 Task: In the  document criticaltinkingskills.doc ,insert the clipart between heading and points ' search for exercise ' and adjust the shape height to  '3.5''
Action: Mouse moved to (190, 156)
Screenshot: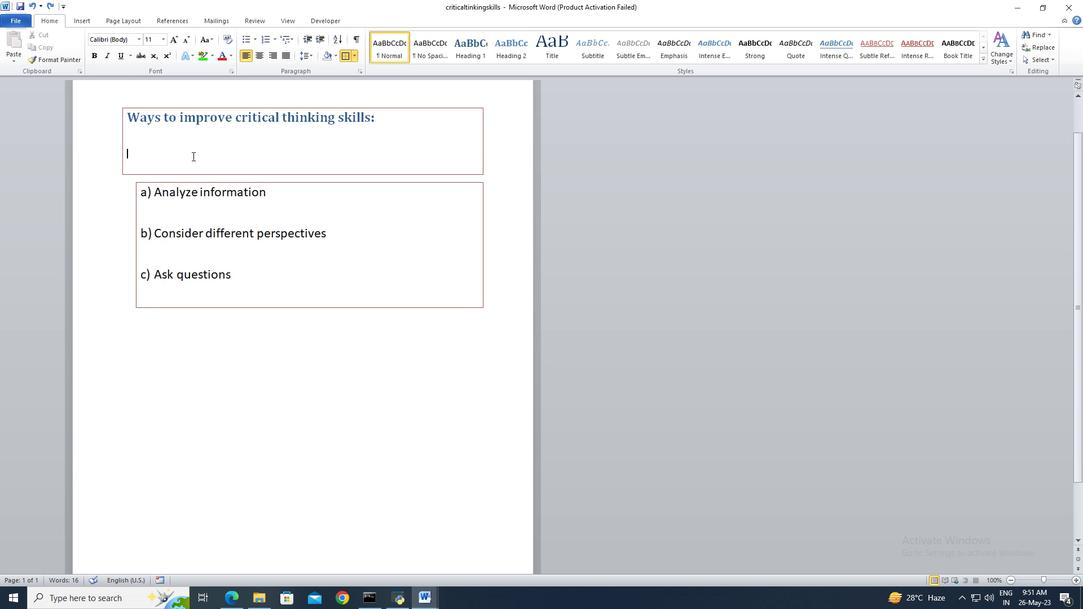 
Action: Mouse pressed left at (190, 156)
Screenshot: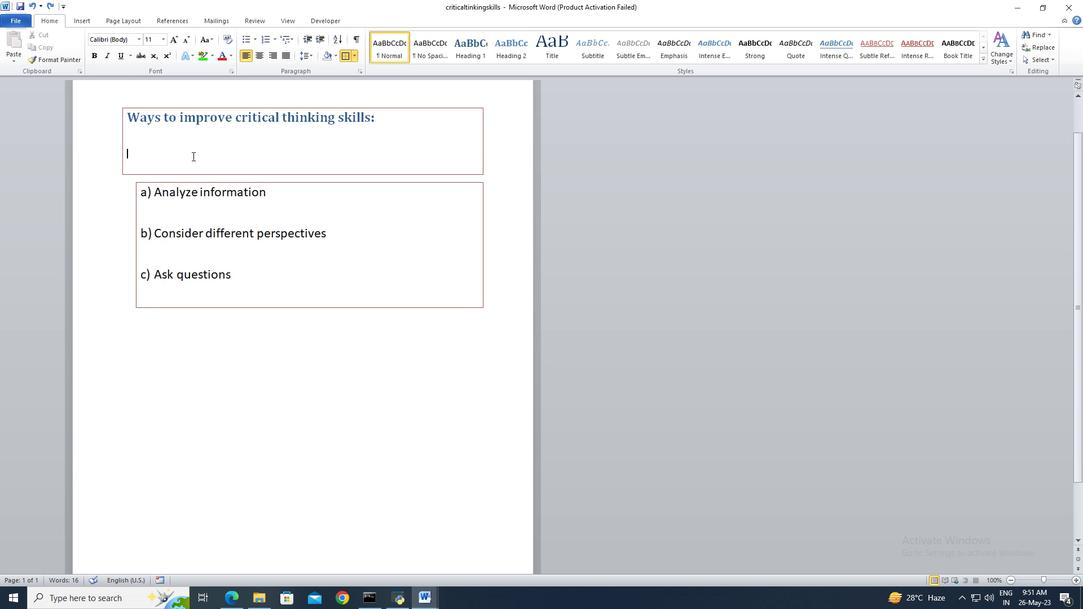 
Action: Mouse moved to (189, 155)
Screenshot: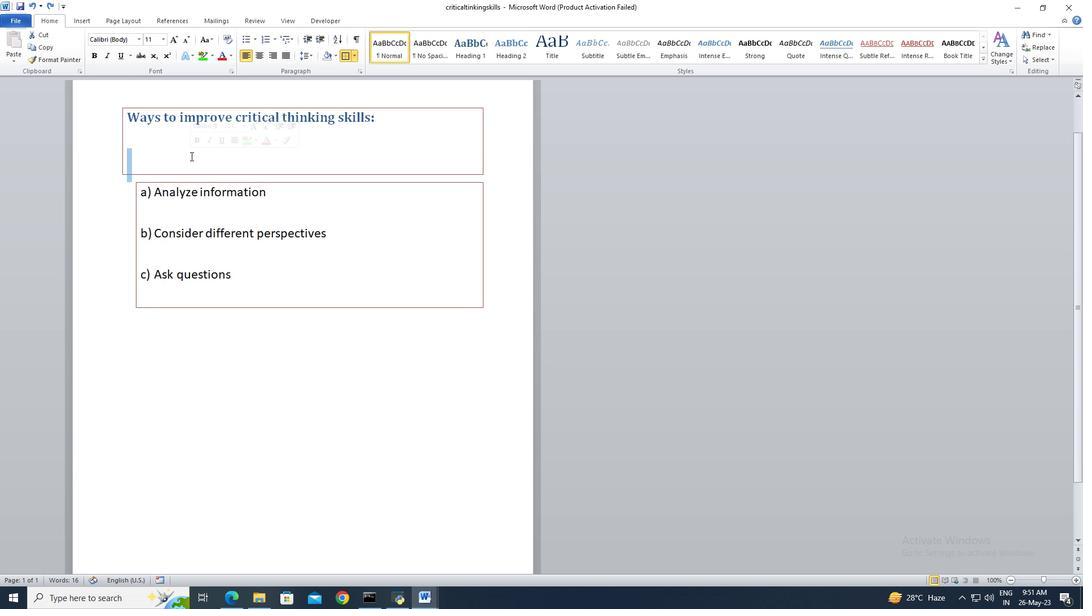 
Action: Key pressed <Key.left>
Screenshot: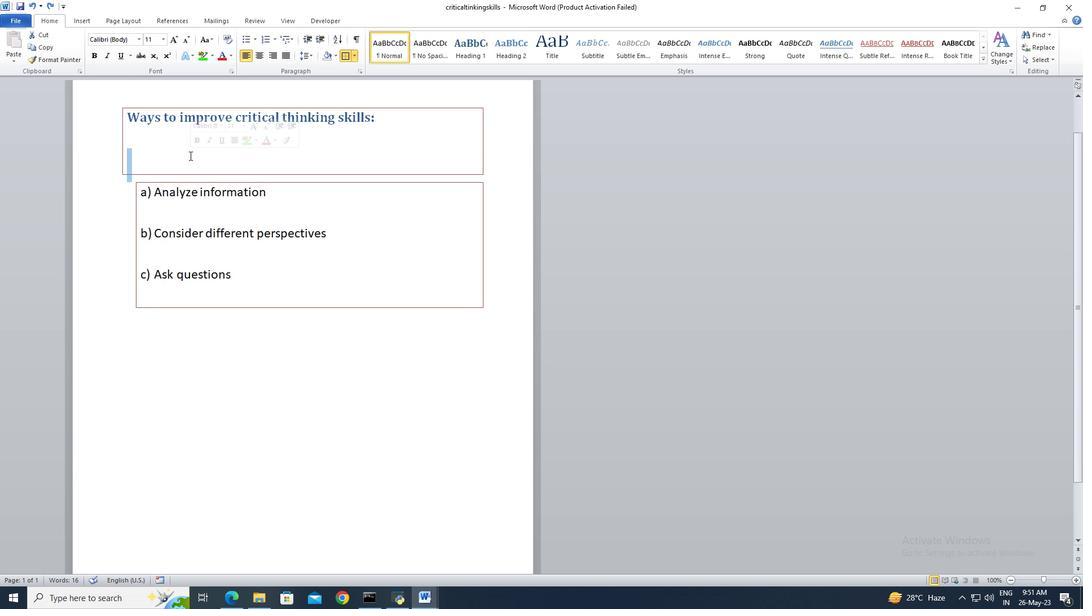 
Action: Mouse moved to (89, 24)
Screenshot: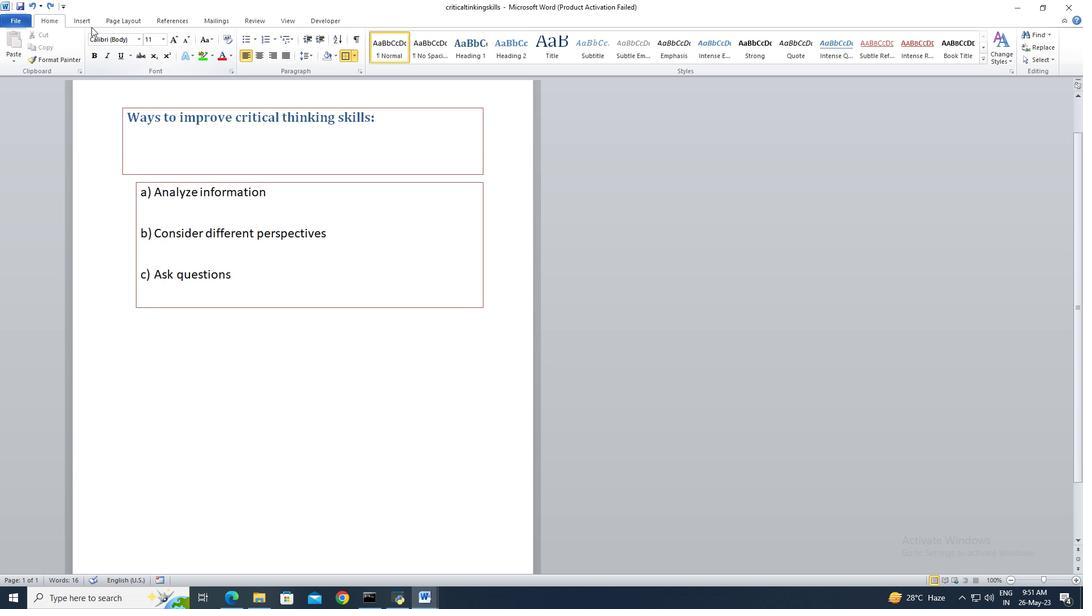 
Action: Mouse pressed left at (89, 24)
Screenshot: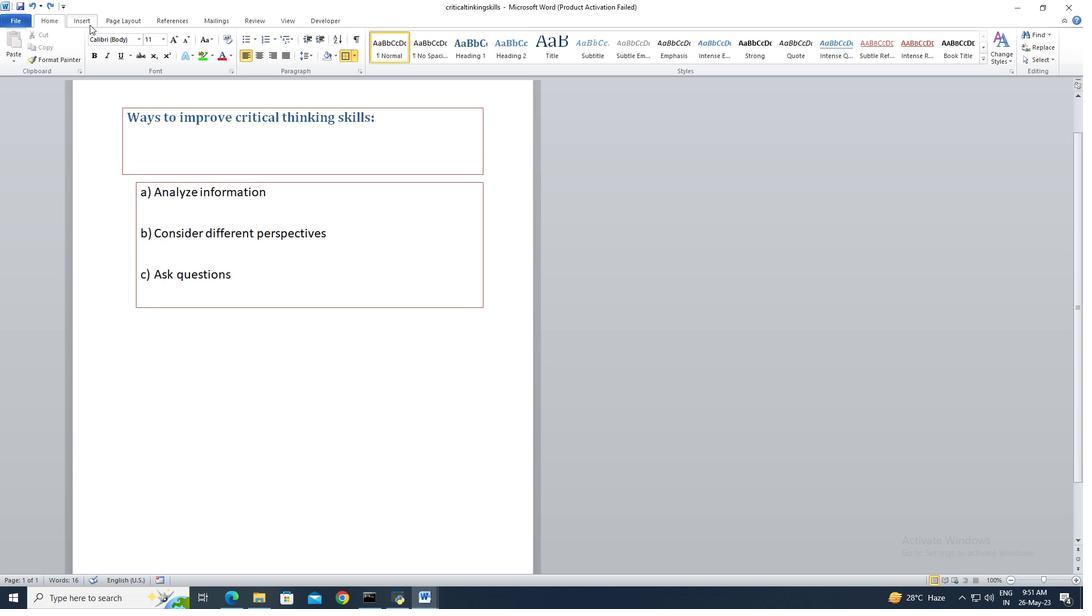 
Action: Mouse moved to (143, 49)
Screenshot: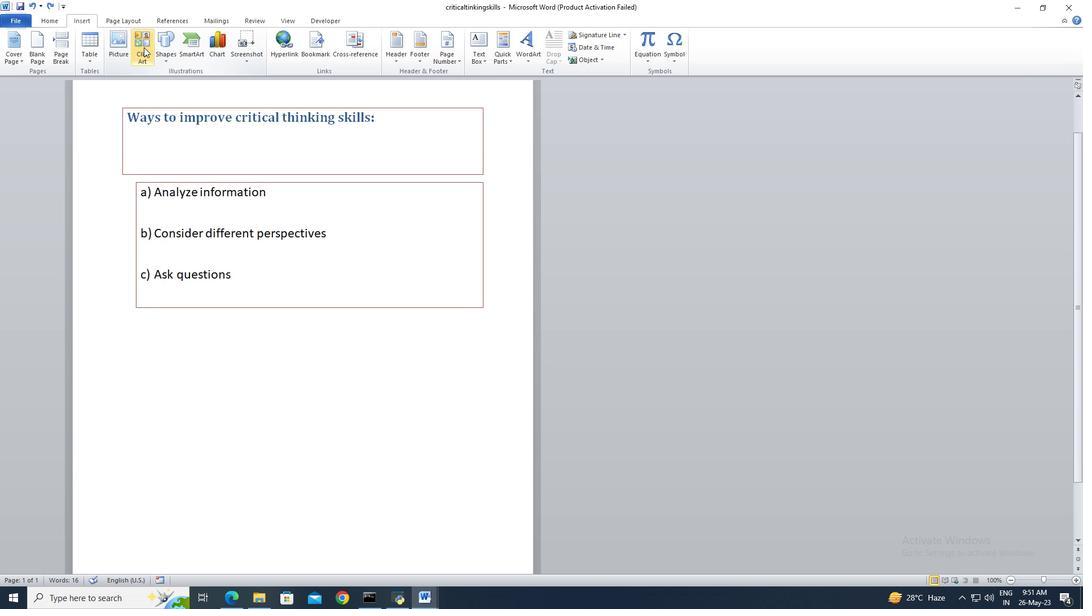 
Action: Mouse pressed left at (143, 49)
Screenshot: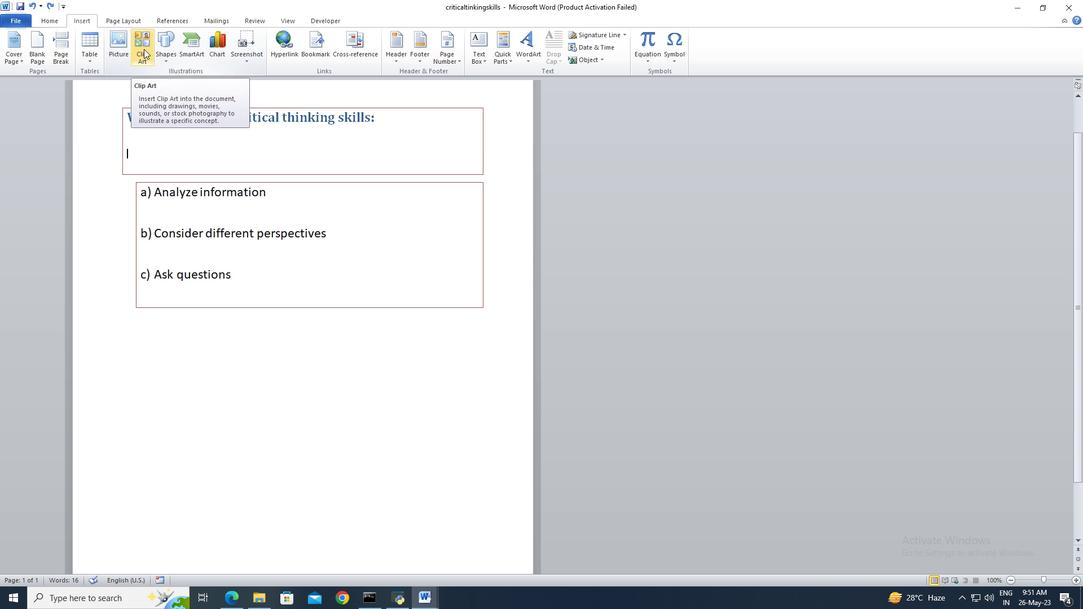 
Action: Mouse moved to (974, 110)
Screenshot: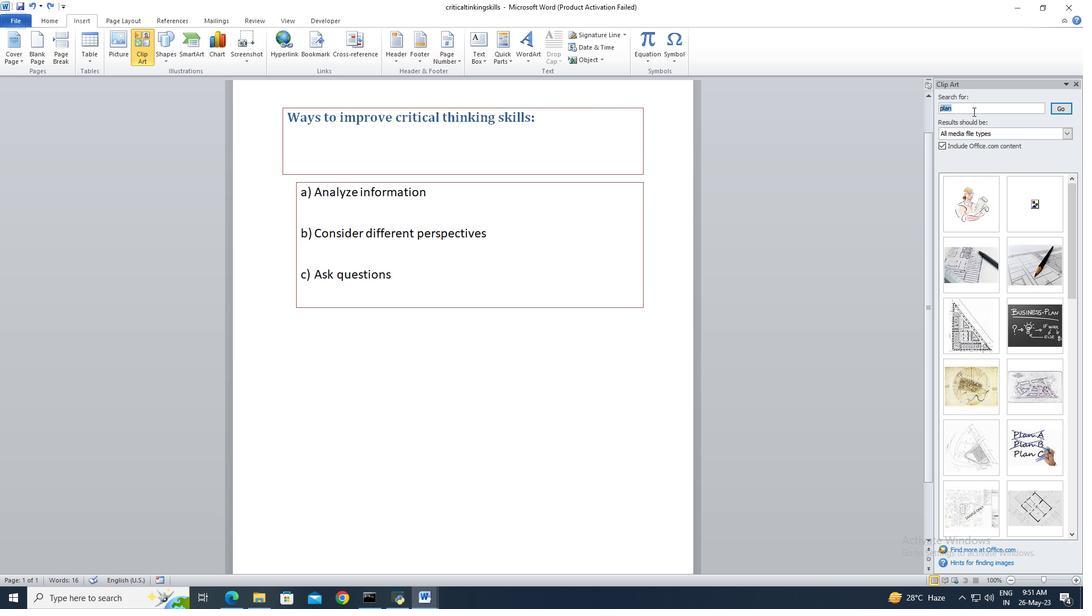 
Action: Mouse pressed left at (974, 110)
Screenshot: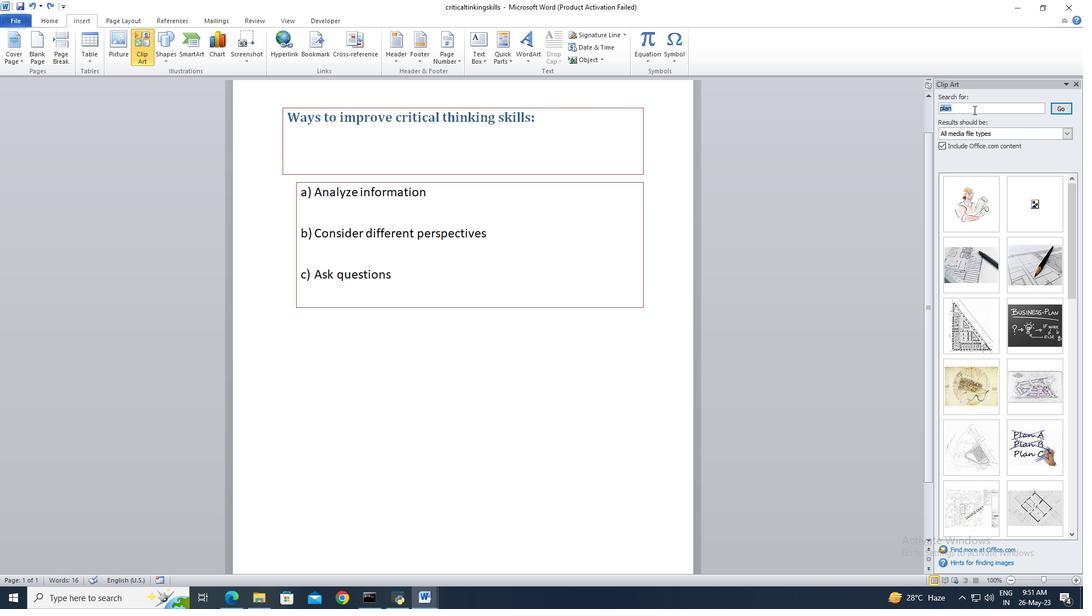 
Action: Key pressed ctrl+A<Key.delete>exercise<Key.enter>
Screenshot: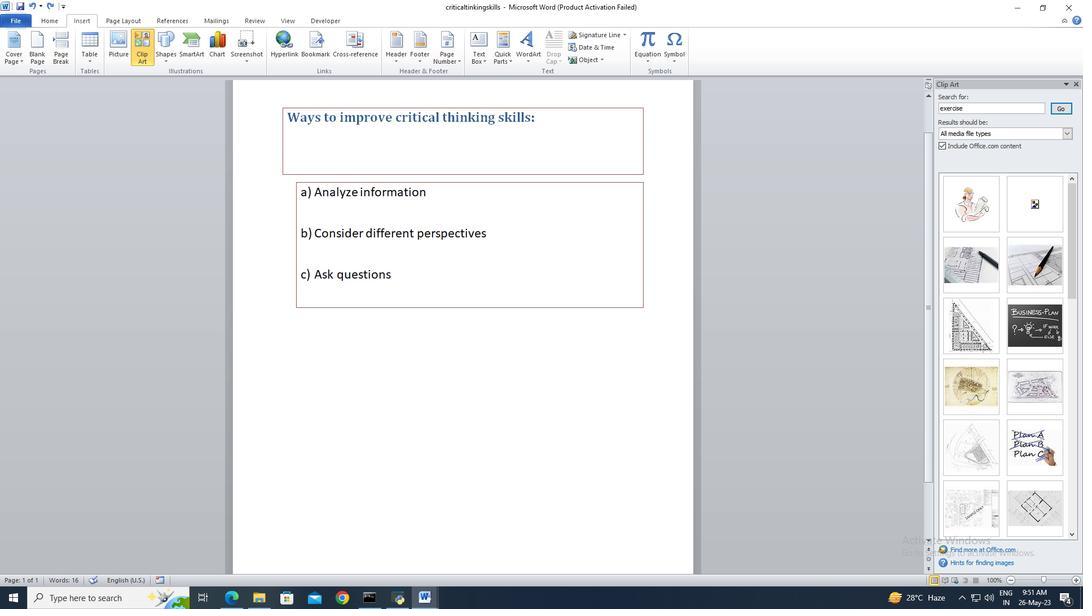 
Action: Mouse moved to (978, 257)
Screenshot: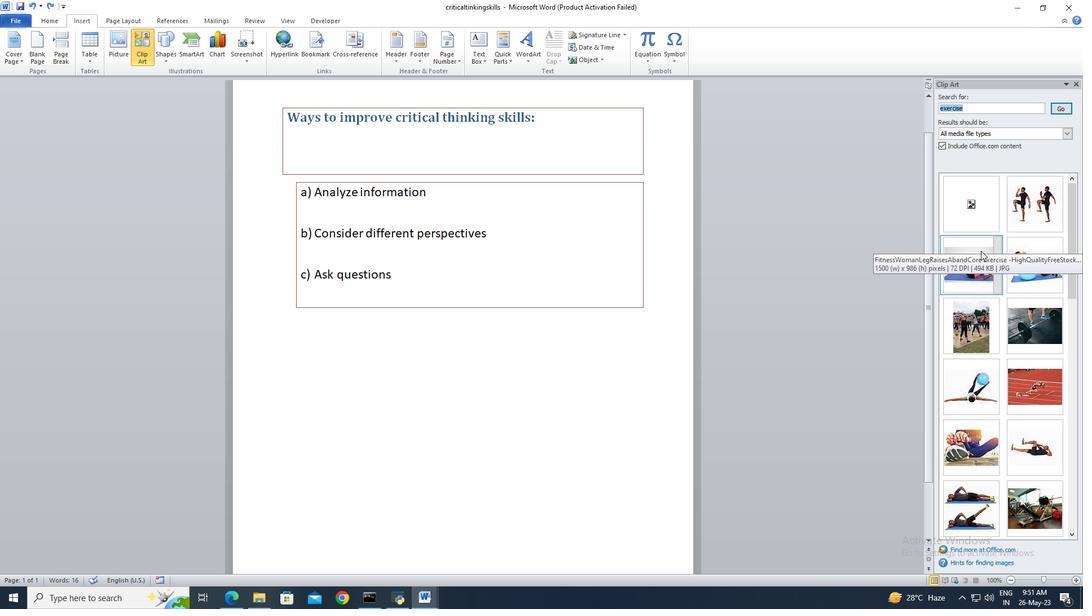 
Action: Mouse pressed left at (978, 257)
Screenshot: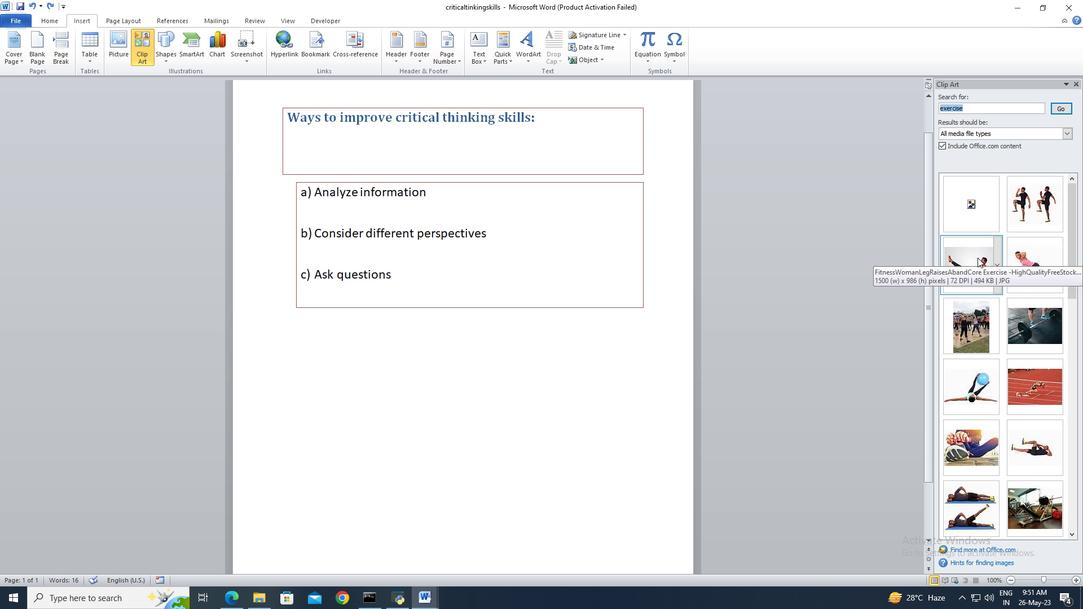 
Action: Mouse moved to (1054, 36)
Screenshot: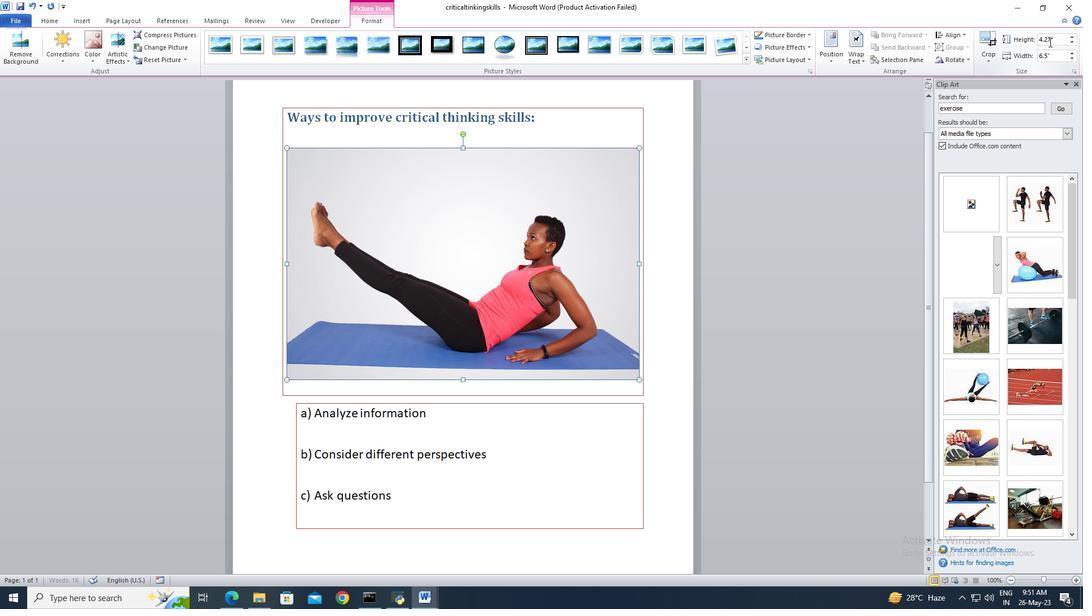 
Action: Mouse pressed left at (1054, 36)
Screenshot: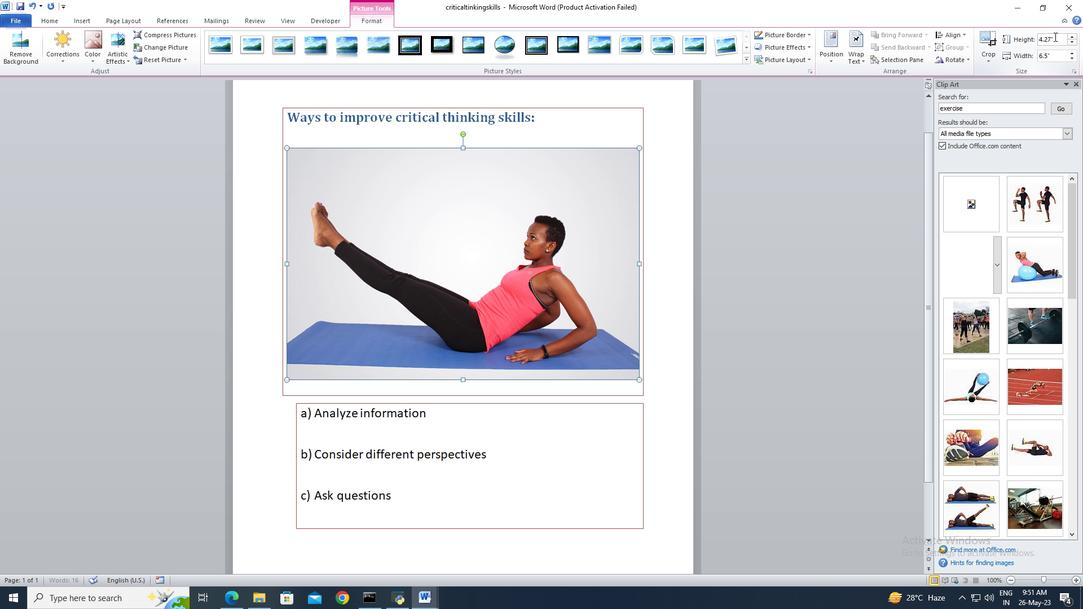 
Action: Key pressed 3.5<Key.enter>
Screenshot: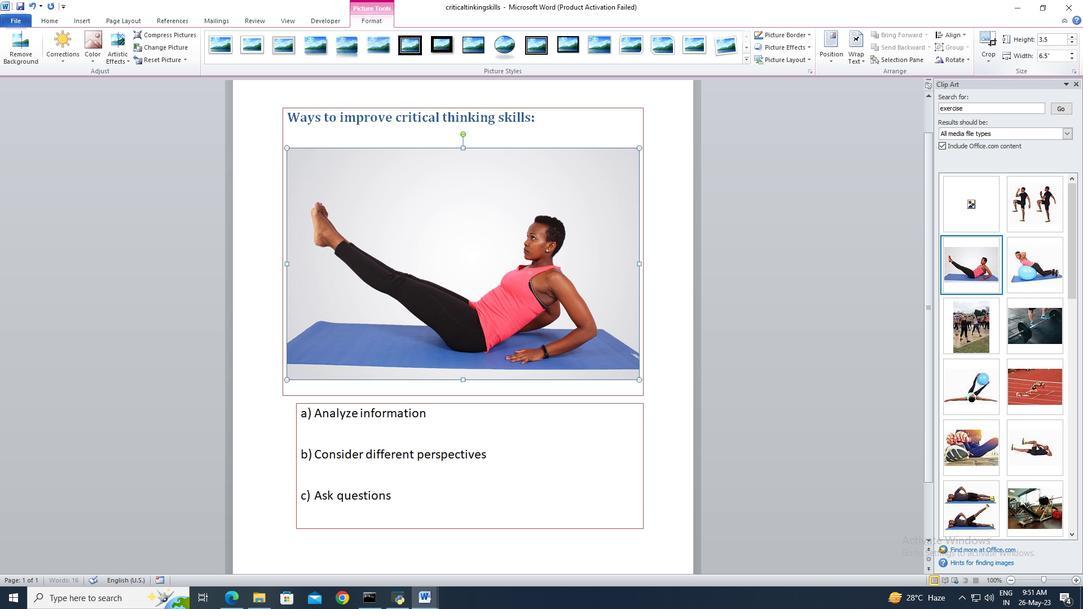 
Action: Mouse moved to (575, 187)
Screenshot: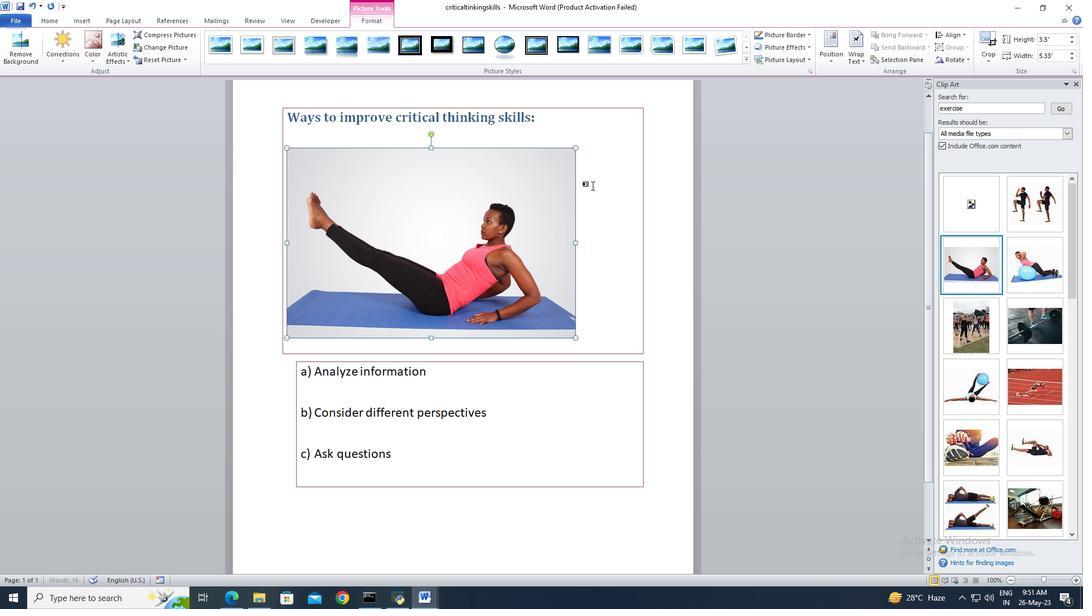 
